 Task: Select http in git protocol.
Action: Mouse moved to (1, 613)
Screenshot: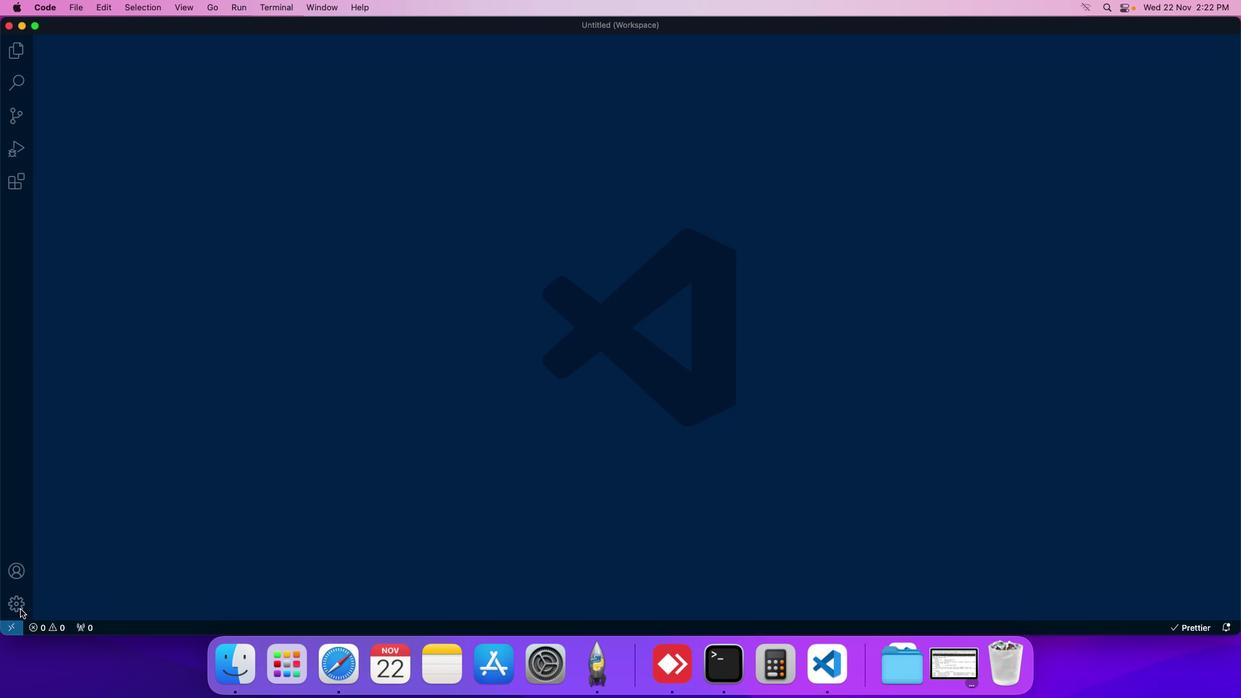 
Action: Mouse pressed left at (1, 613)
Screenshot: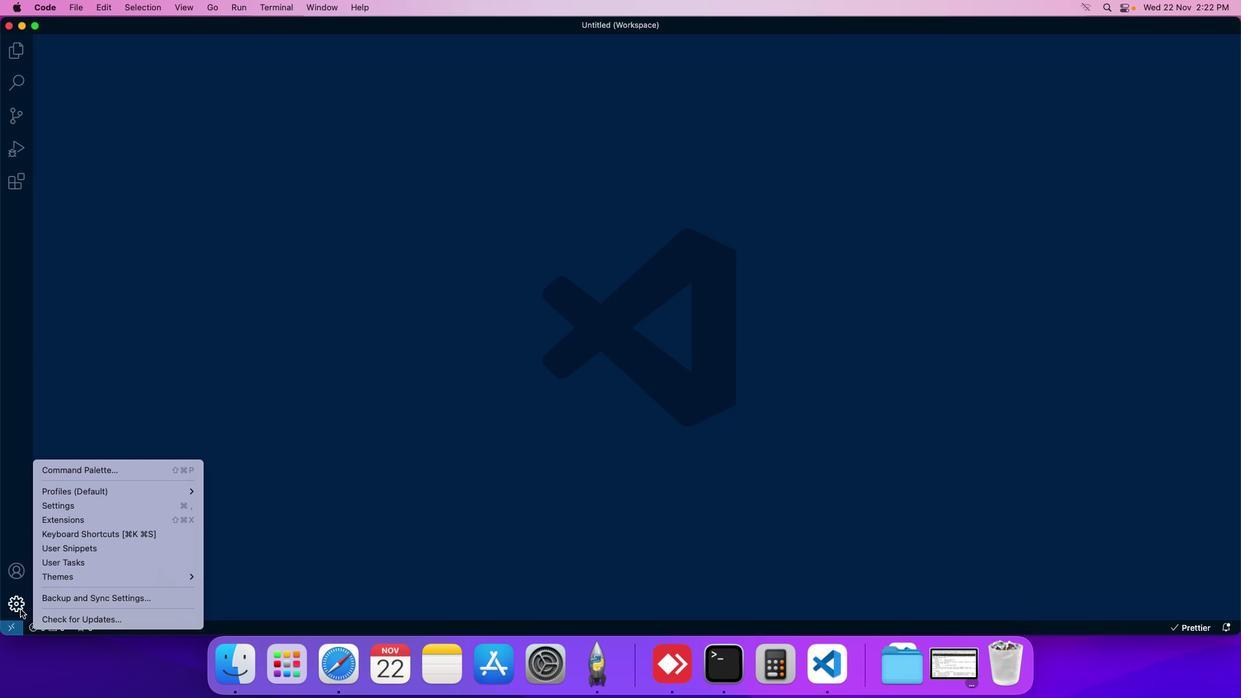 
Action: Mouse moved to (66, 508)
Screenshot: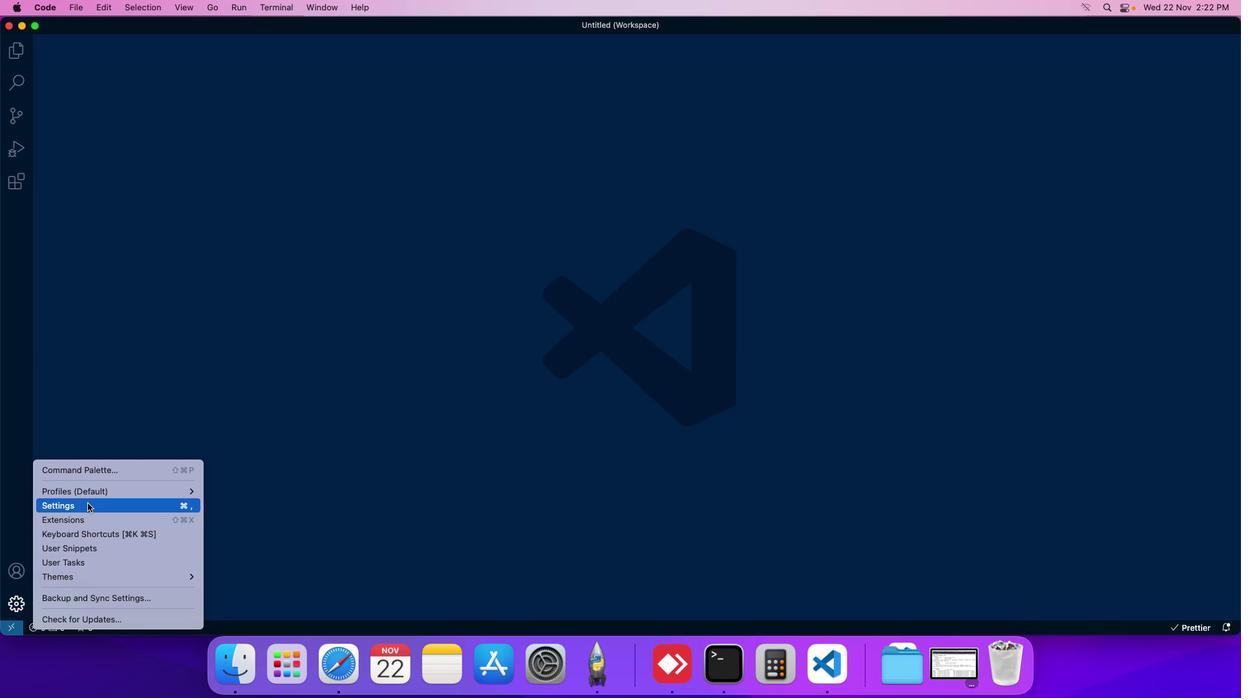 
Action: Mouse pressed left at (66, 508)
Screenshot: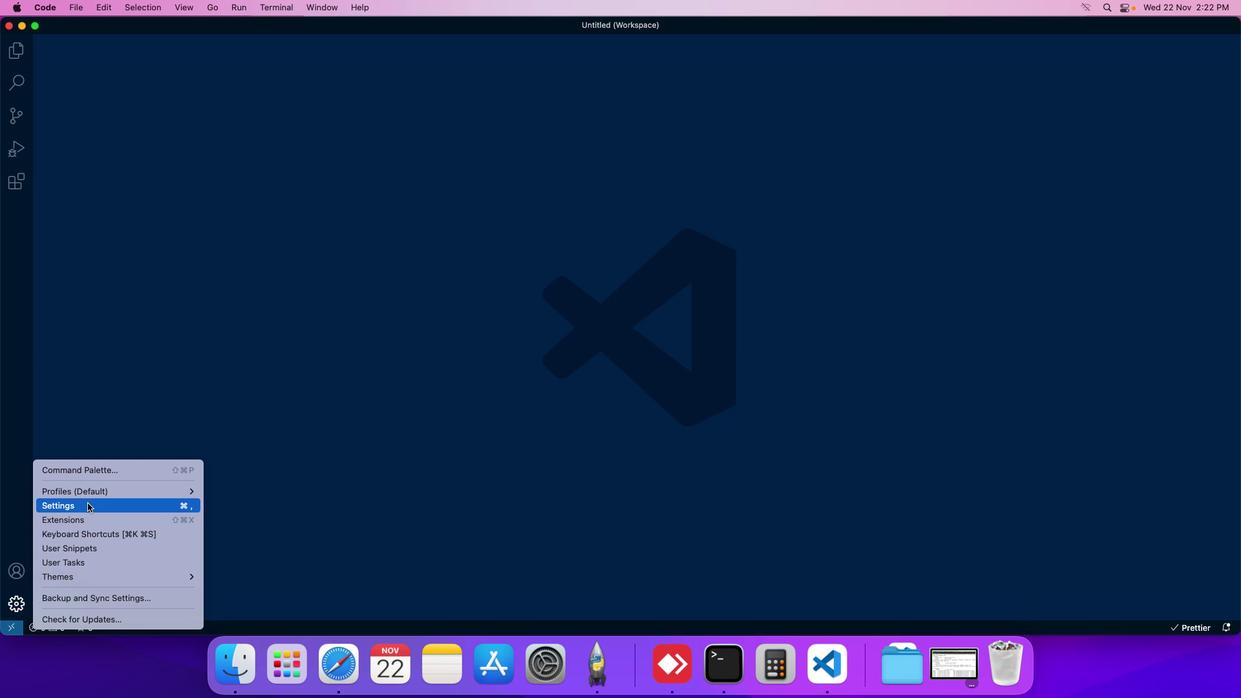 
Action: Mouse moved to (272, 119)
Screenshot: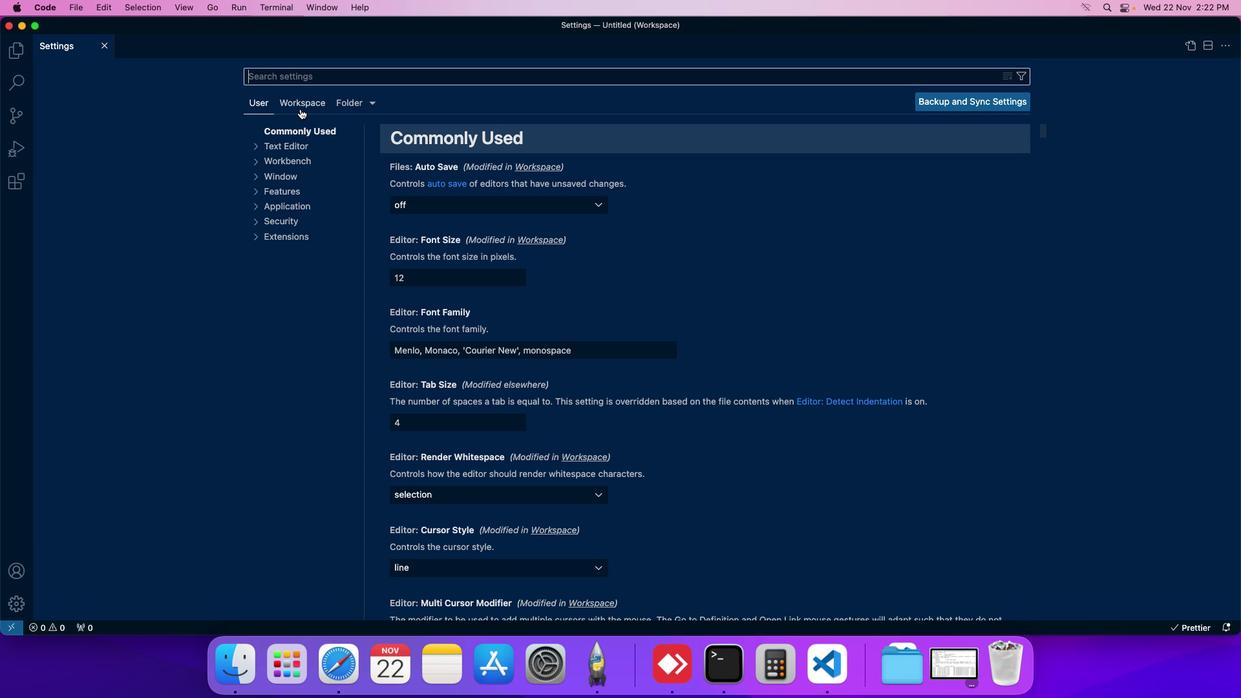 
Action: Mouse pressed left at (272, 119)
Screenshot: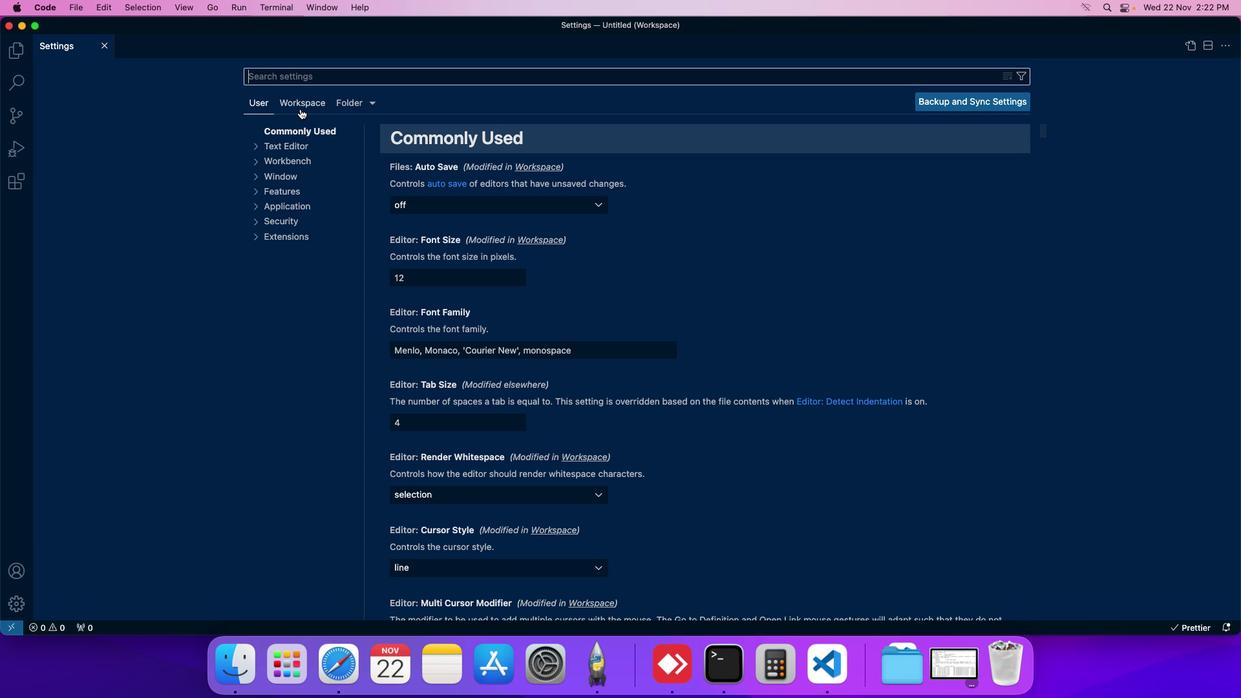 
Action: Mouse moved to (266, 226)
Screenshot: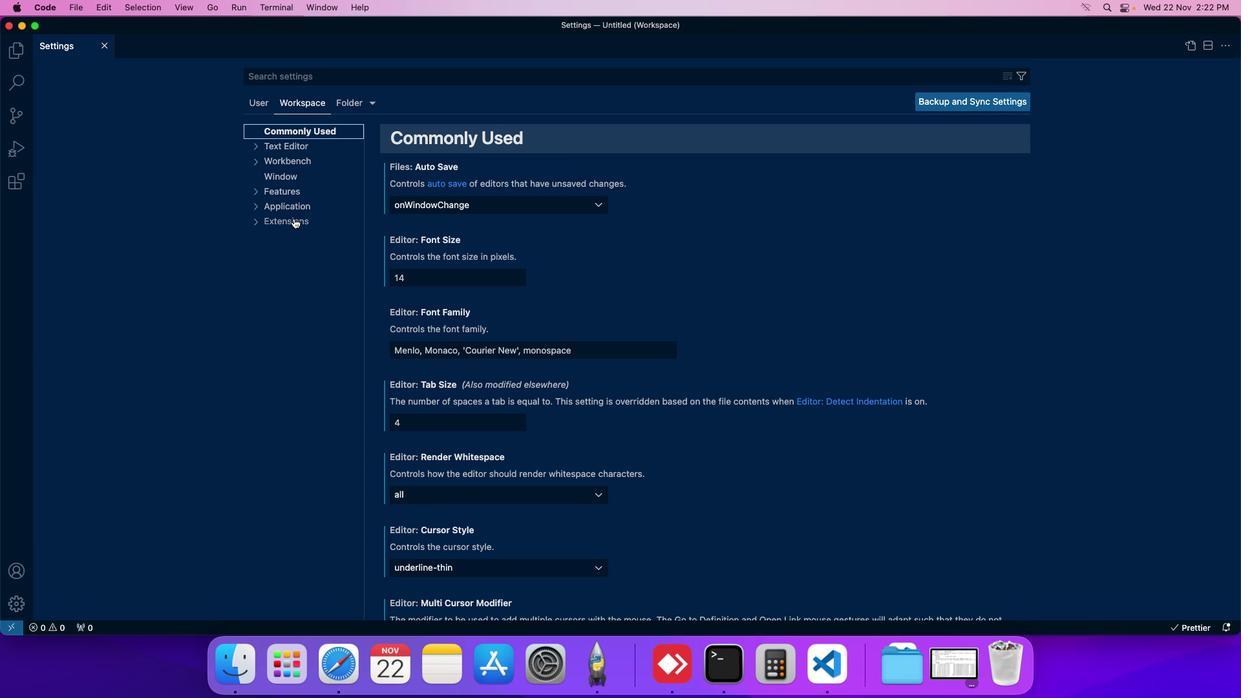 
Action: Mouse pressed left at (266, 226)
Screenshot: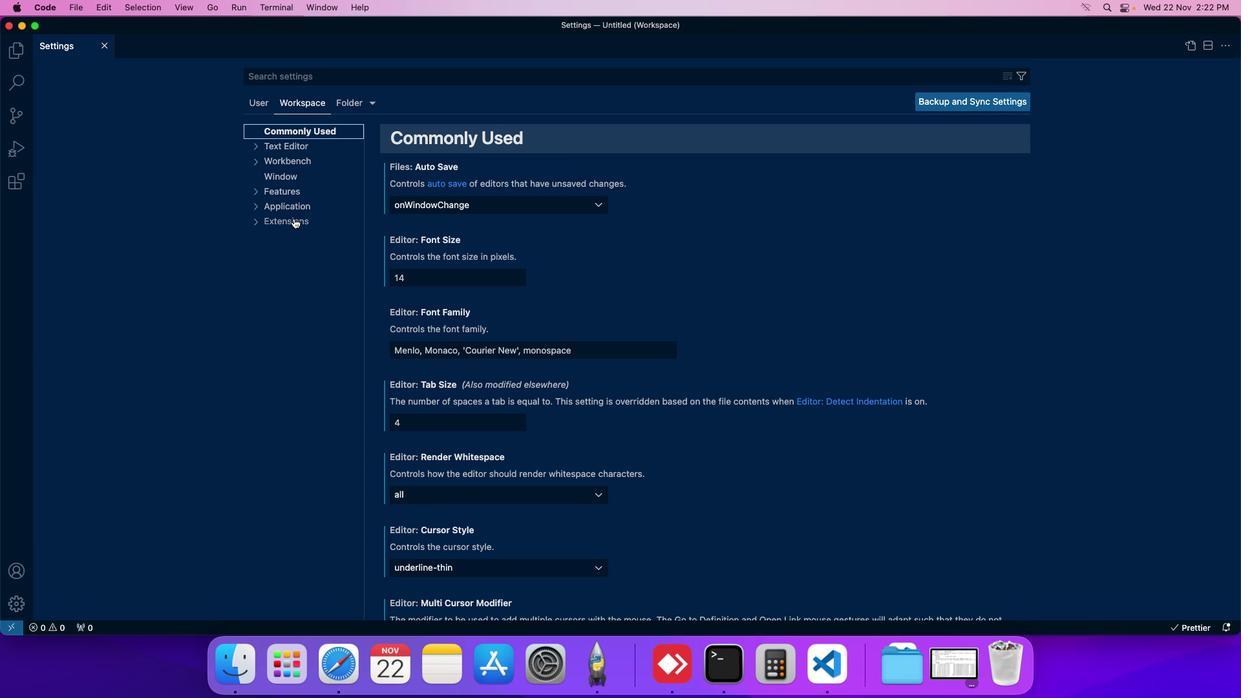 
Action: Mouse moved to (256, 301)
Screenshot: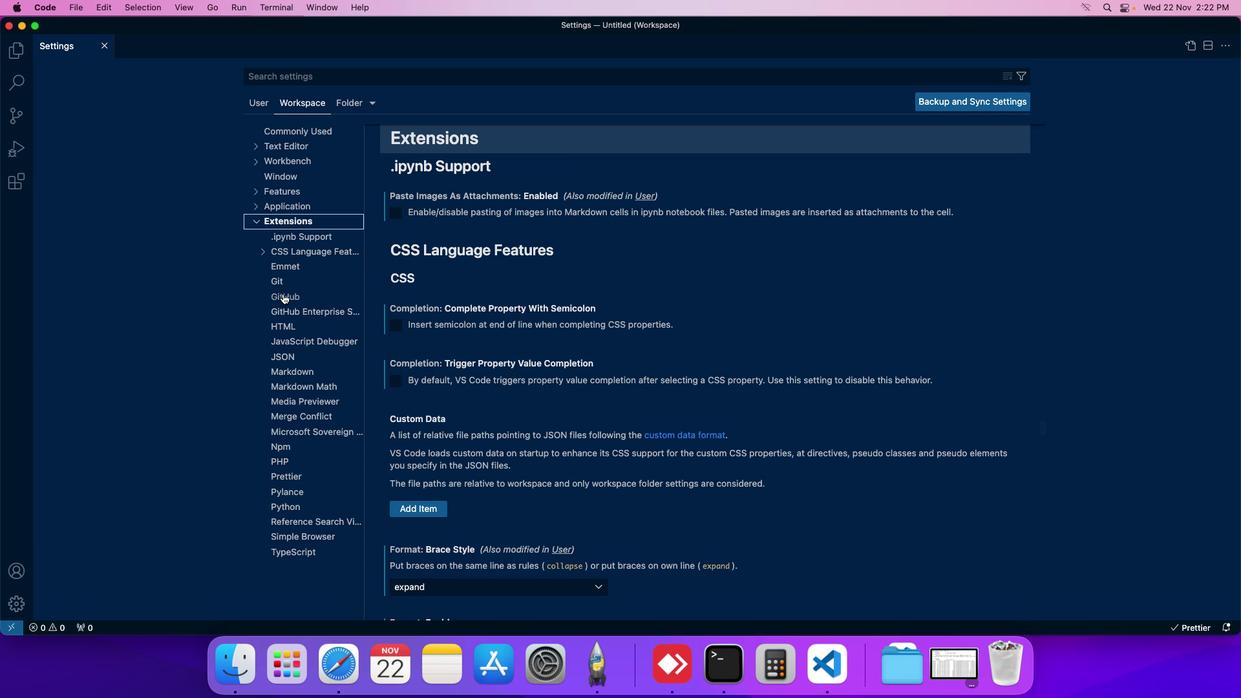 
Action: Mouse pressed left at (256, 301)
Screenshot: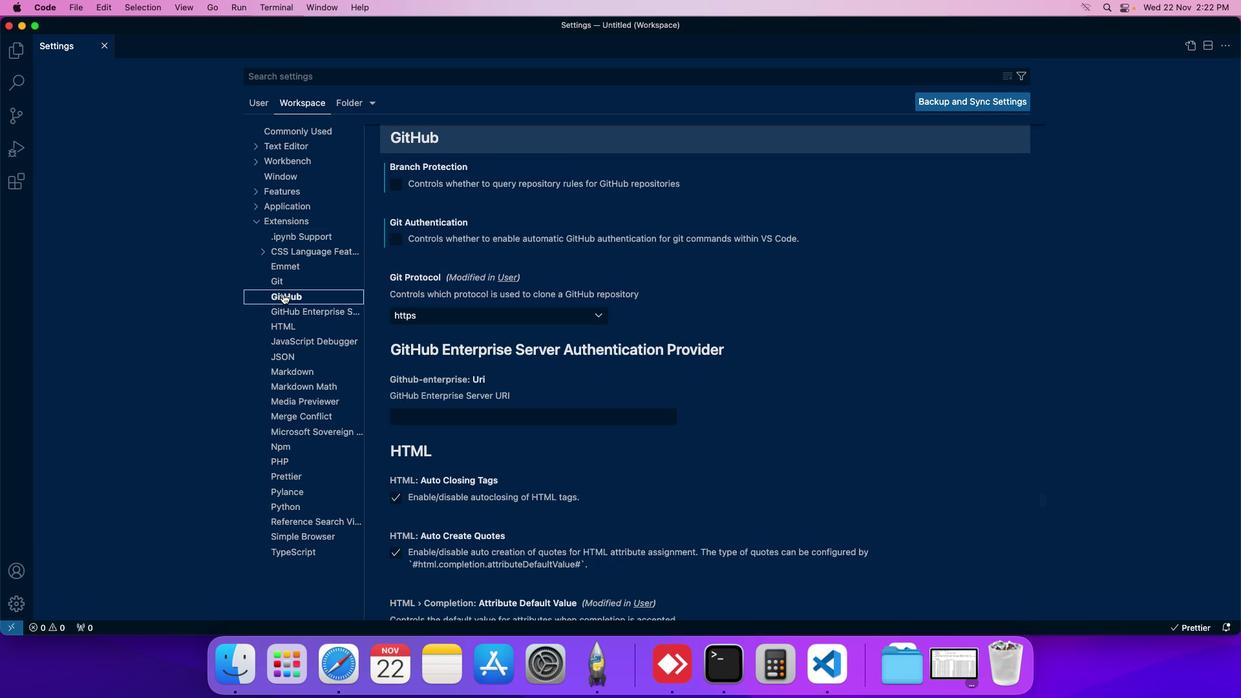 
Action: Mouse moved to (378, 323)
Screenshot: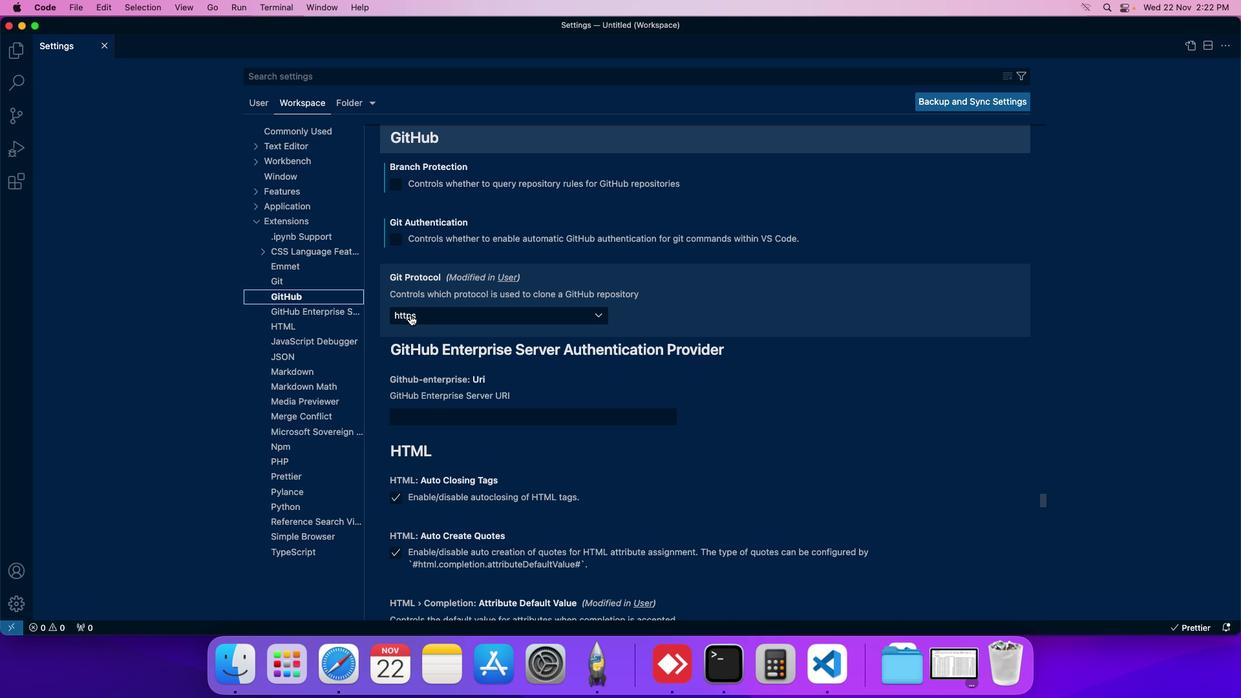 
Action: Mouse pressed left at (378, 323)
Screenshot: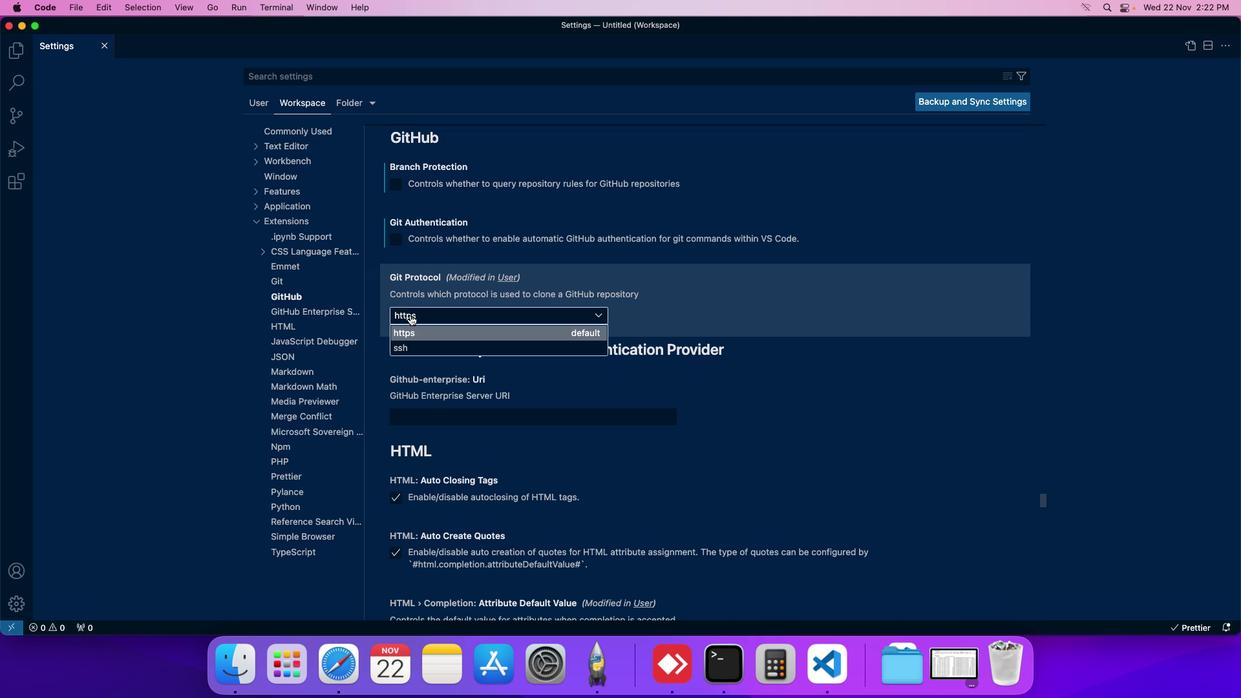 
Action: Mouse moved to (376, 339)
Screenshot: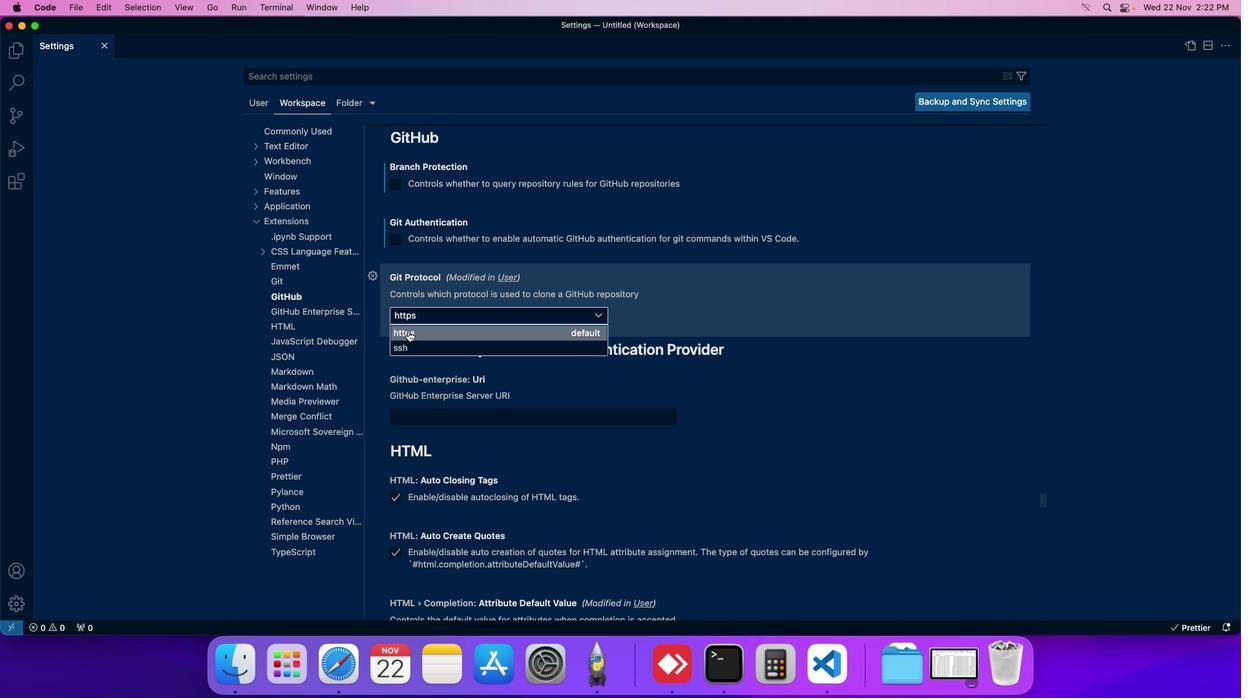 
Action: Mouse pressed left at (376, 339)
Screenshot: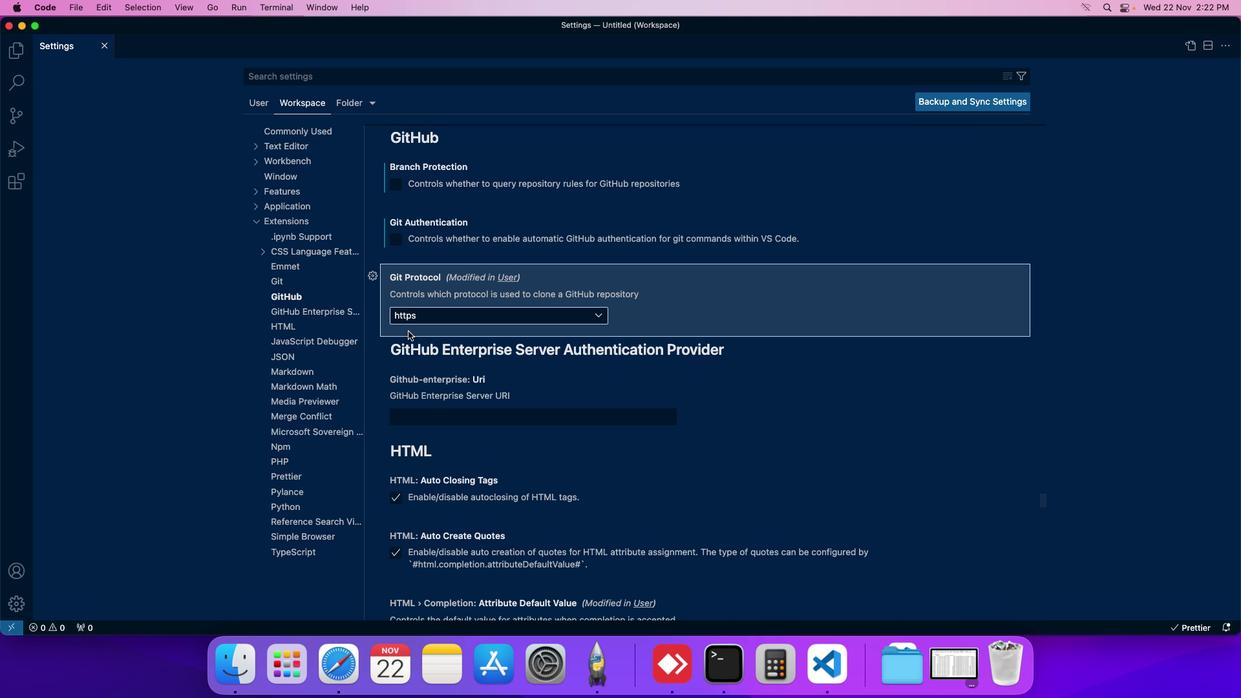 
Action: Mouse moved to (366, 344)
Screenshot: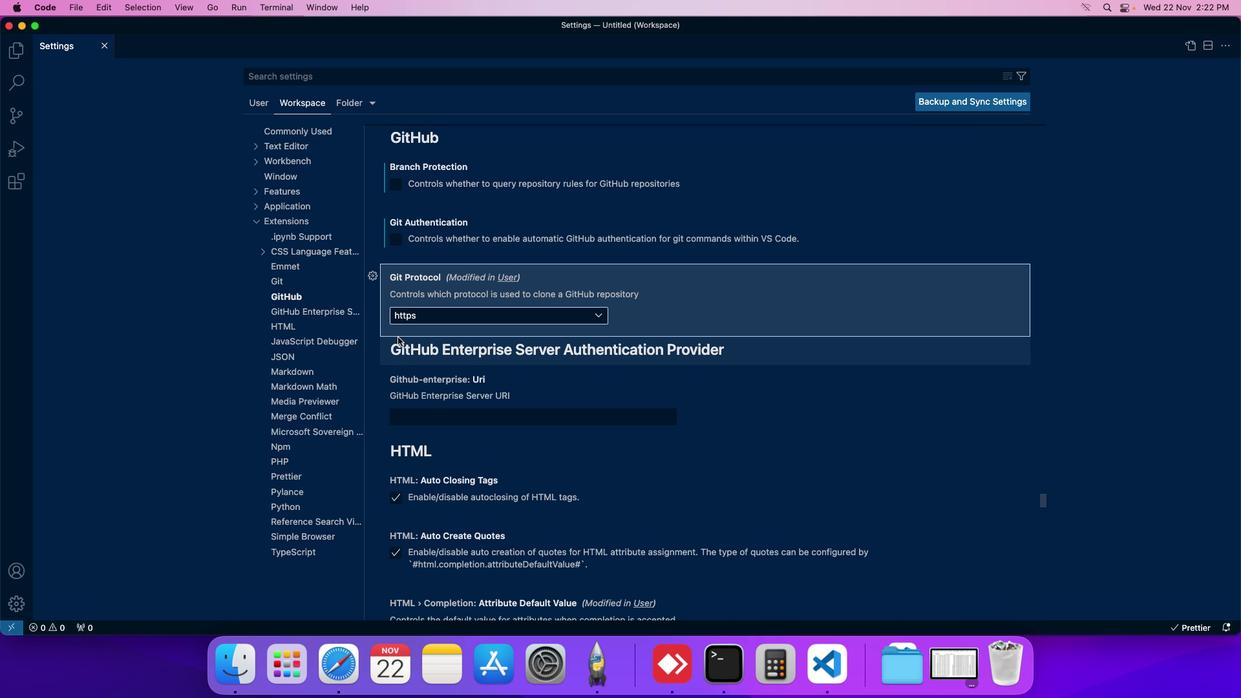 
